 Task: Add in the project ZoomOut an epic 'Capacity Management Process Improvement'.
Action: Mouse moved to (230, 299)
Screenshot: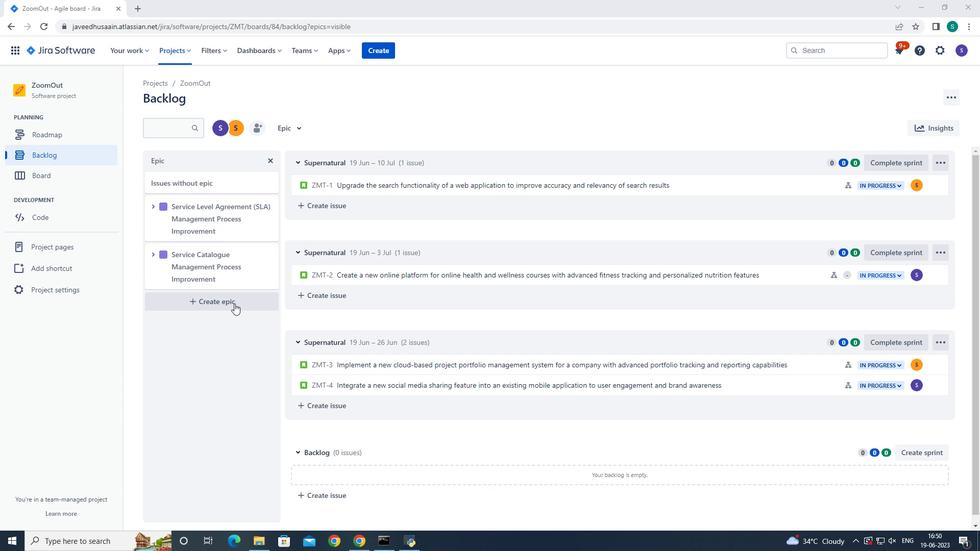 
Action: Mouse pressed left at (230, 299)
Screenshot: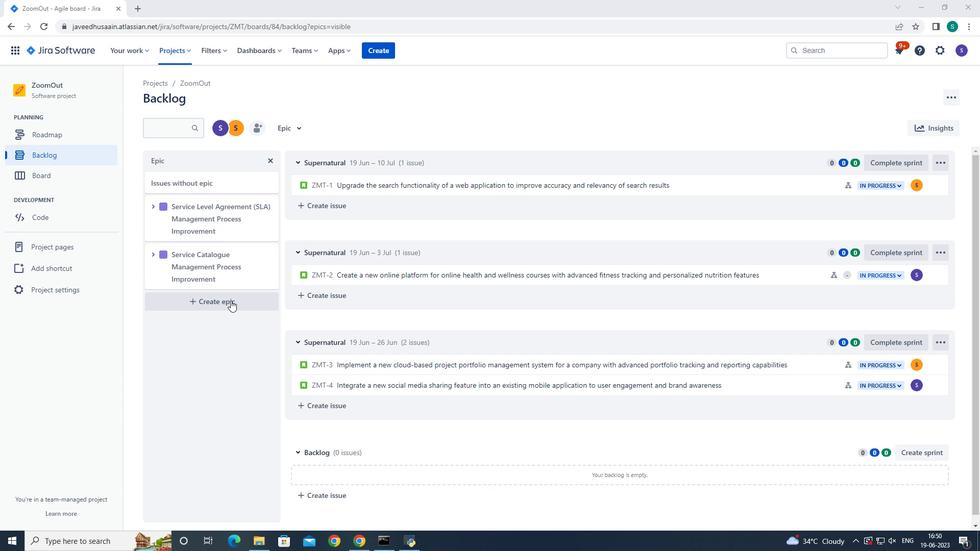 
Action: Mouse moved to (204, 302)
Screenshot: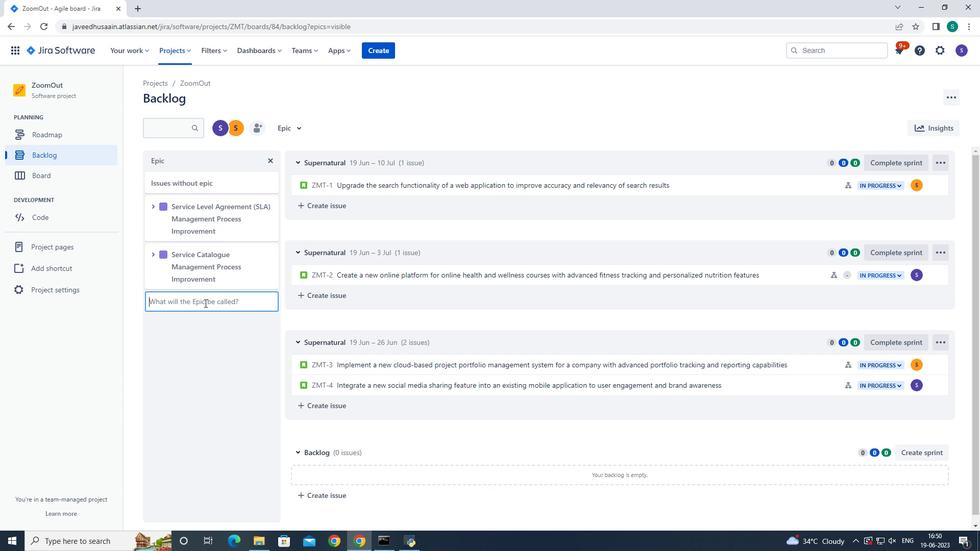 
Action: Mouse pressed left at (204, 302)
Screenshot: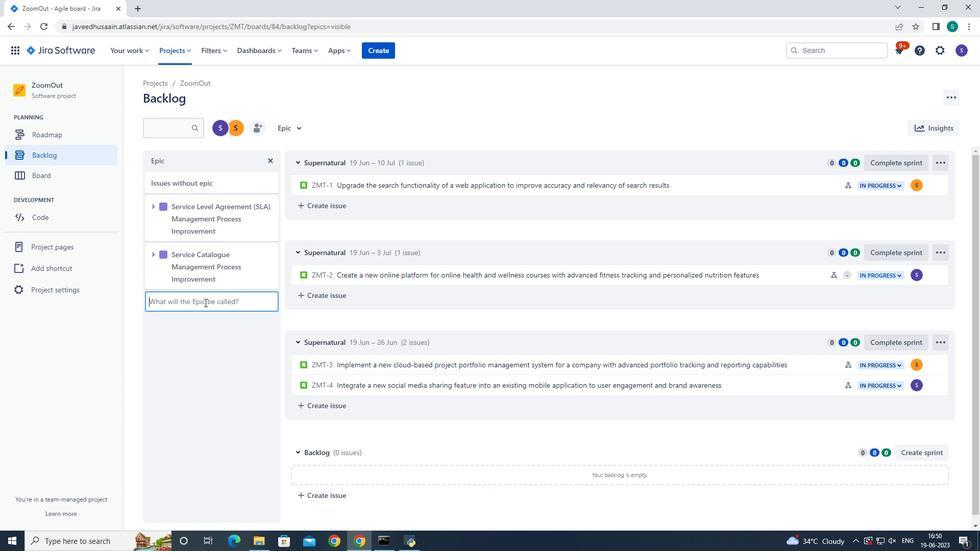
Action: Mouse moved to (204, 302)
Screenshot: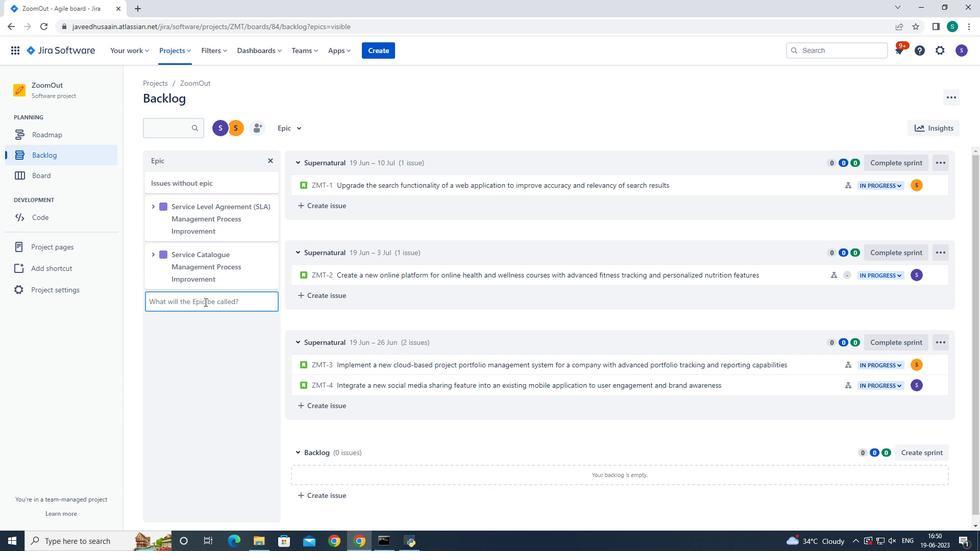 
Action: Key pressed <Key.shift>Capacity<Key.space><Key.shift>Management<Key.space><Key.shift>Process<Key.space><Key.shift>Improvement<Key.enter>
Screenshot: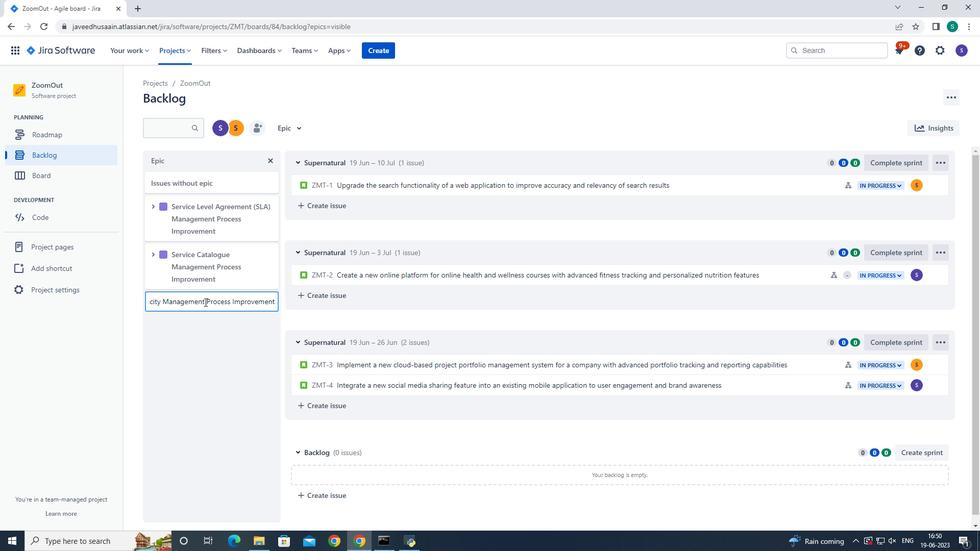 
